 Task: Add Checklist CL0045 to Card Card0045 in Board Board0042 in Workspace Development in Trello
Action: Mouse moved to (748, 128)
Screenshot: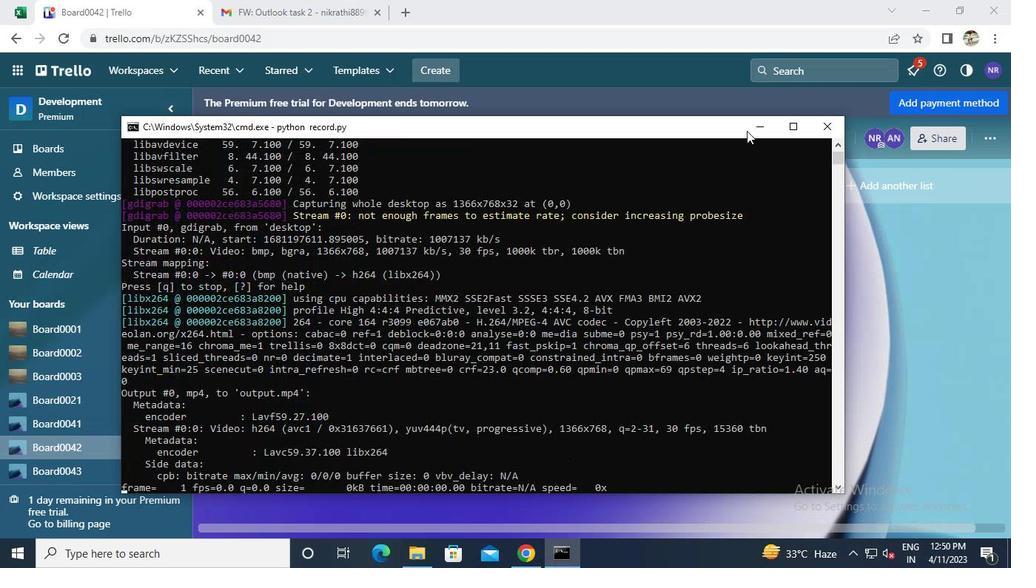 
Action: Mouse pressed left at (748, 128)
Screenshot: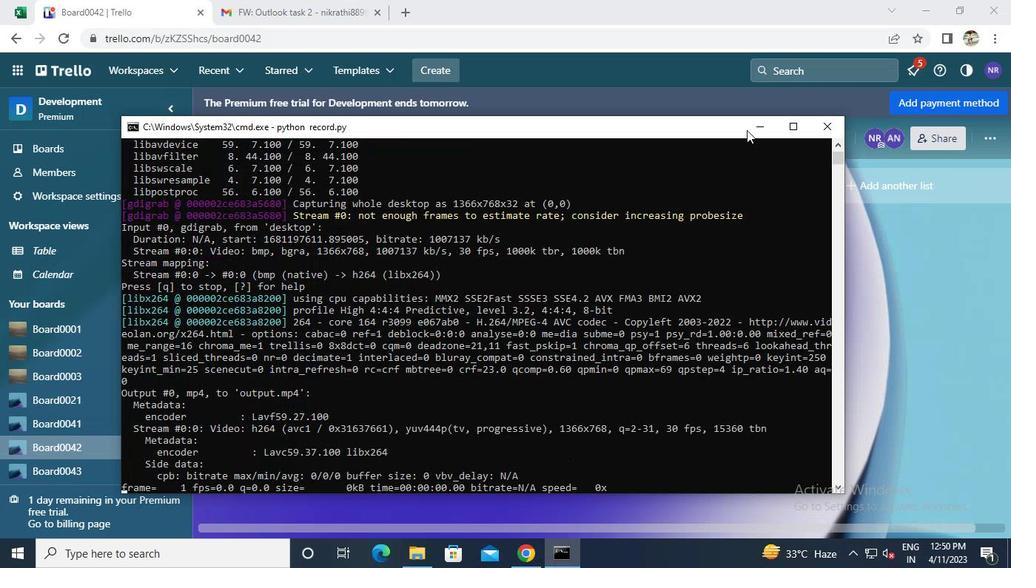 
Action: Mouse moved to (257, 233)
Screenshot: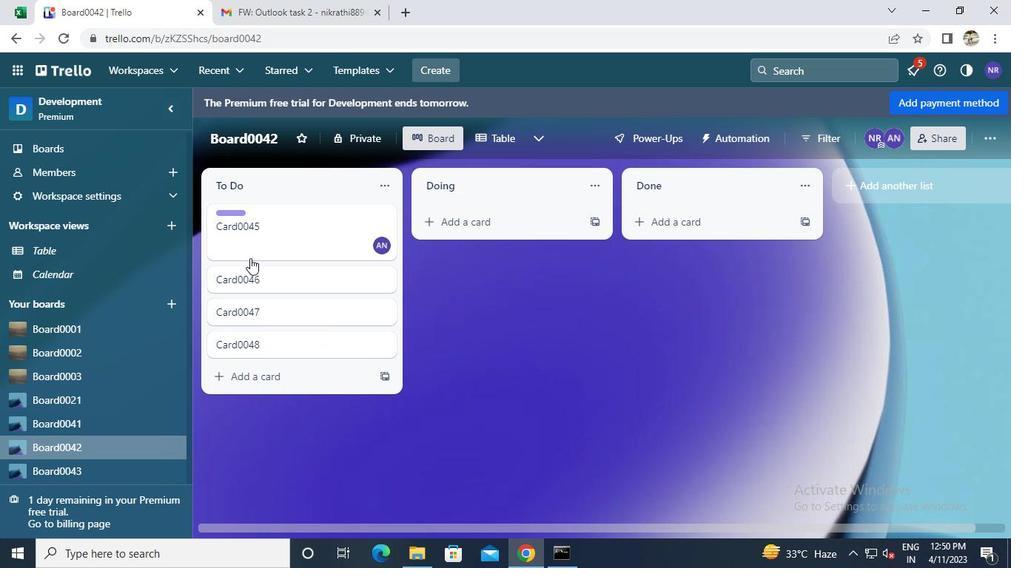 
Action: Mouse pressed left at (257, 233)
Screenshot: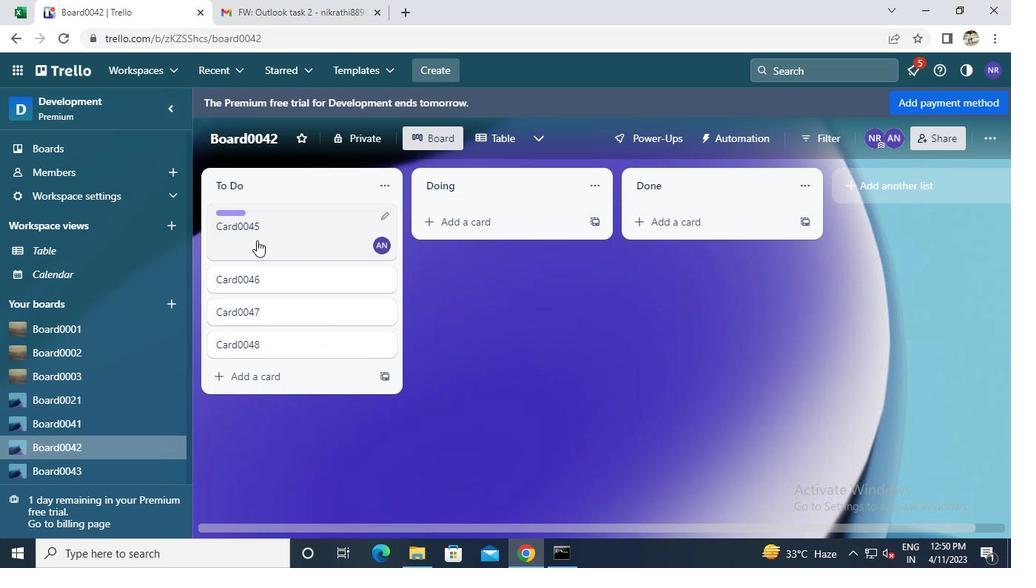 
Action: Mouse moved to (672, 304)
Screenshot: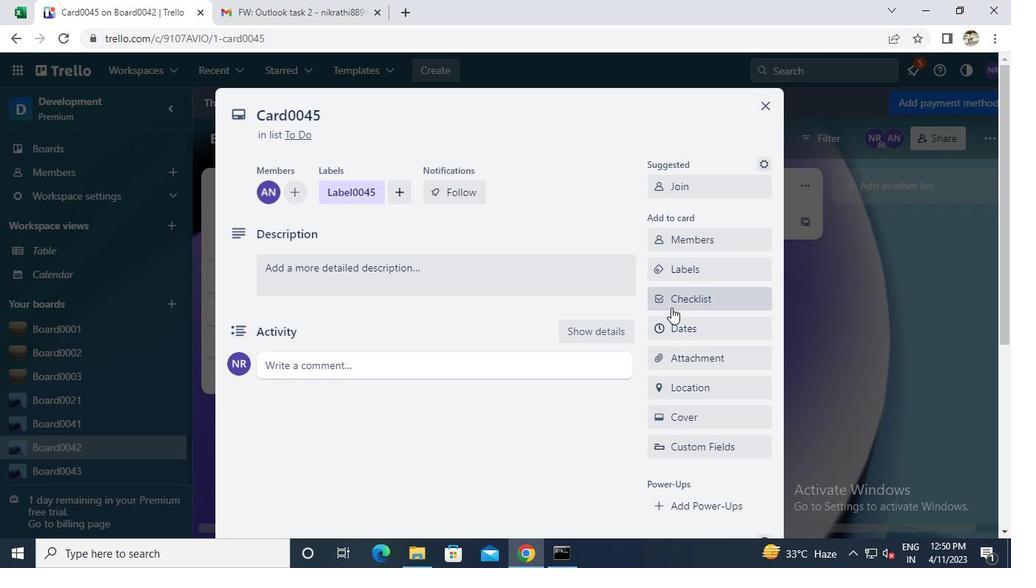 
Action: Mouse pressed left at (672, 304)
Screenshot: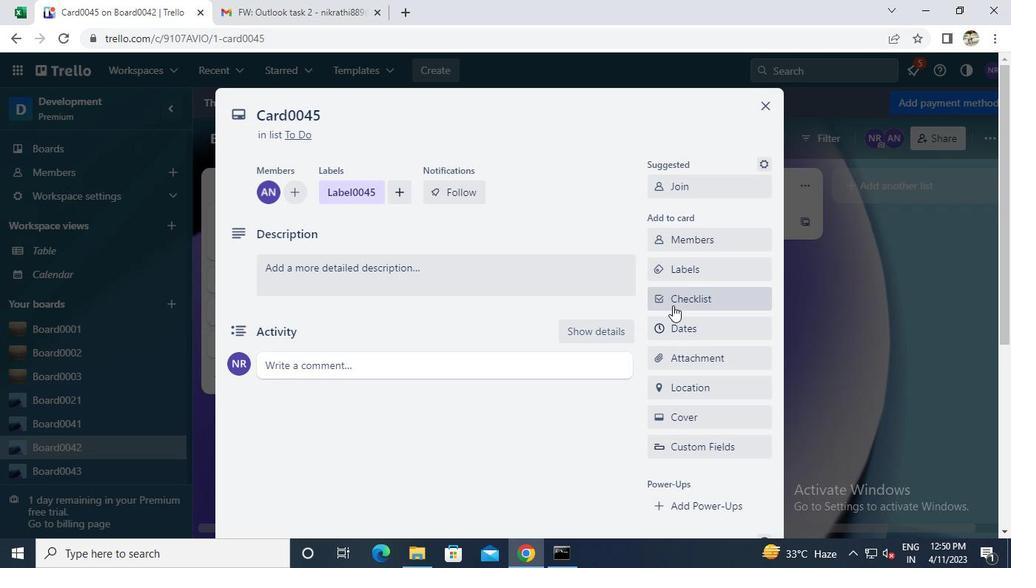 
Action: Keyboard Key.caps_lock
Screenshot: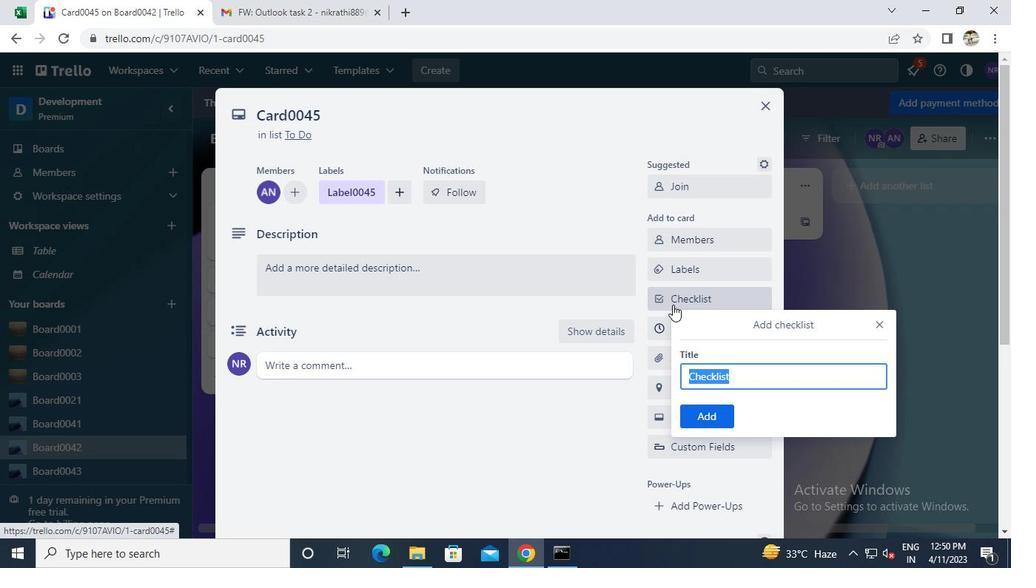 
Action: Keyboard c
Screenshot: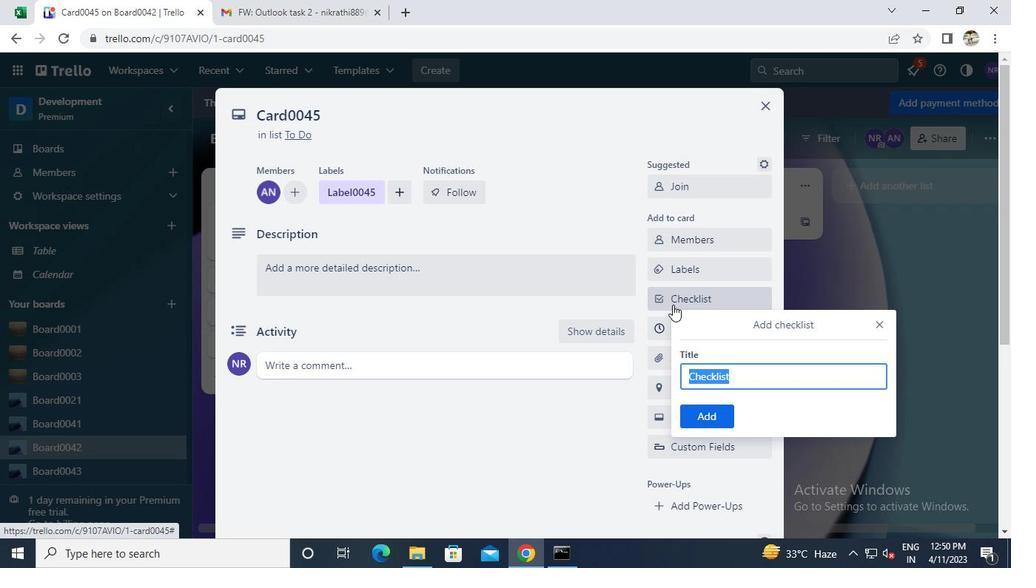
Action: Keyboard l
Screenshot: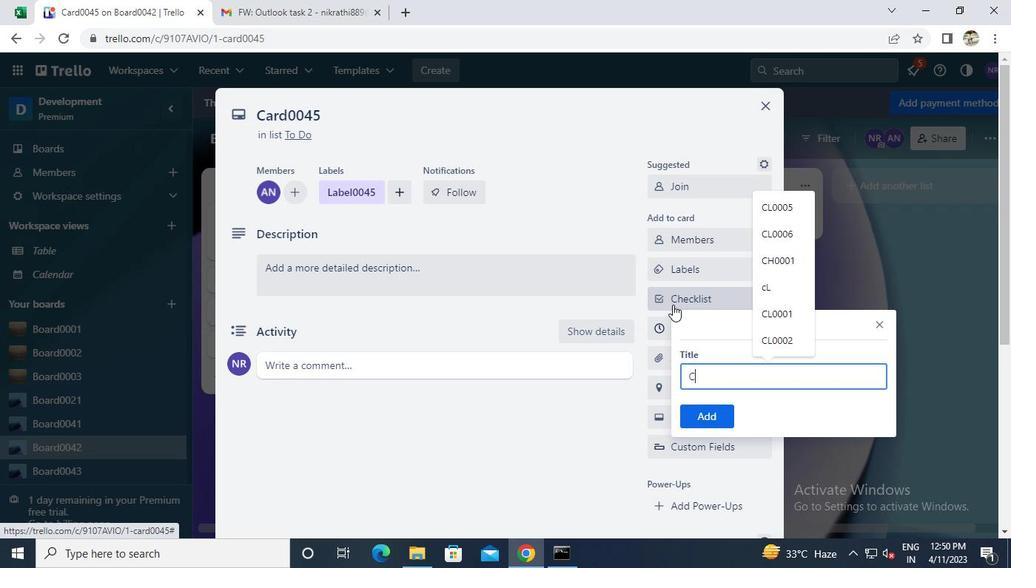 
Action: Keyboard 0
Screenshot: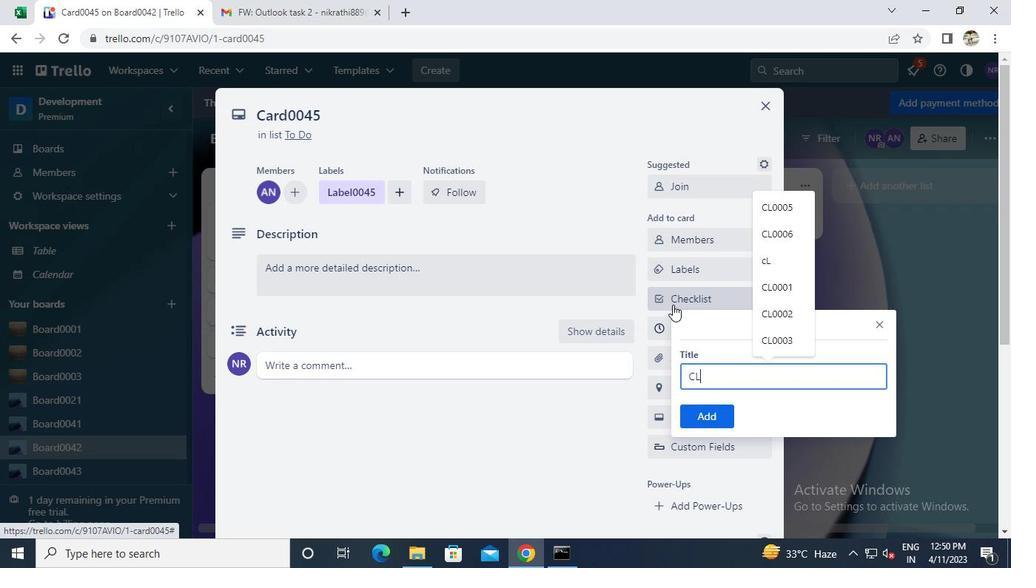 
Action: Keyboard 0
Screenshot: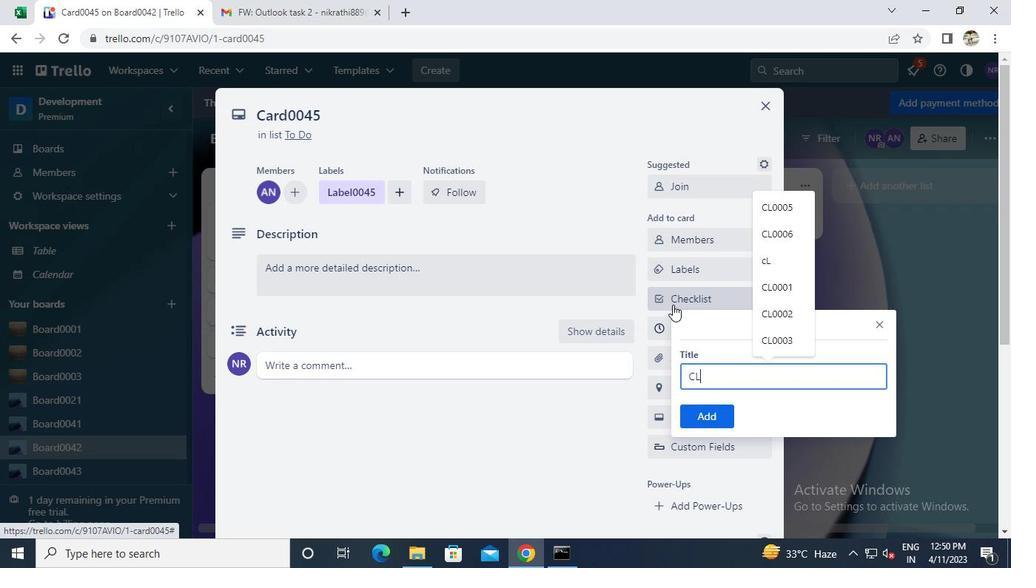 
Action: Keyboard 4
Screenshot: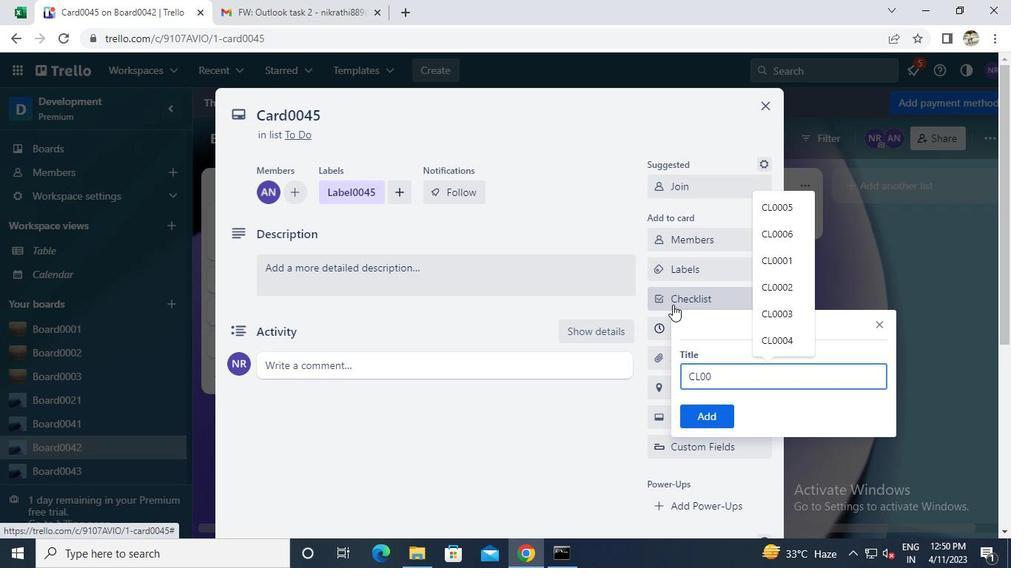 
Action: Keyboard 5
Screenshot: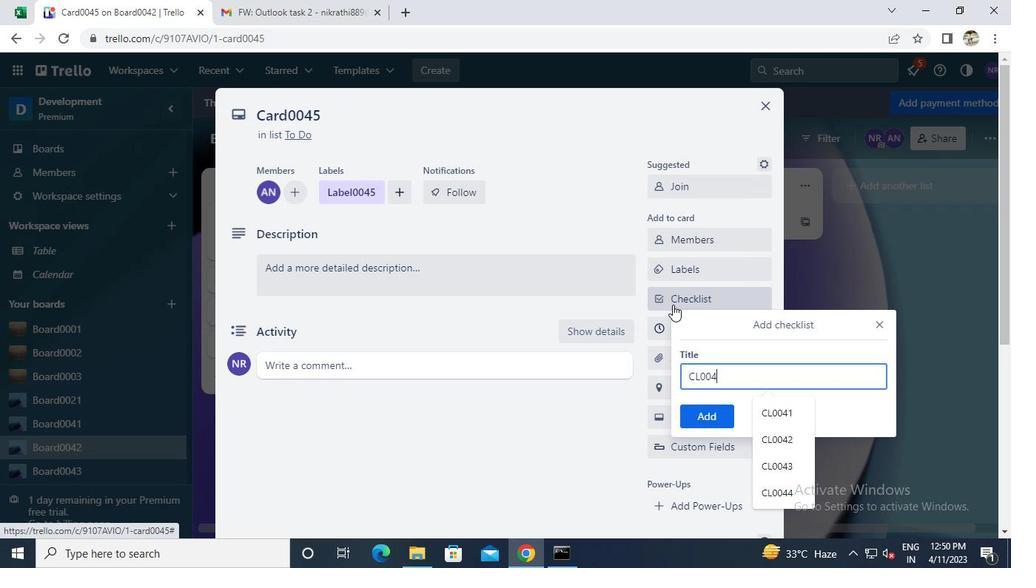
Action: Mouse moved to (710, 412)
Screenshot: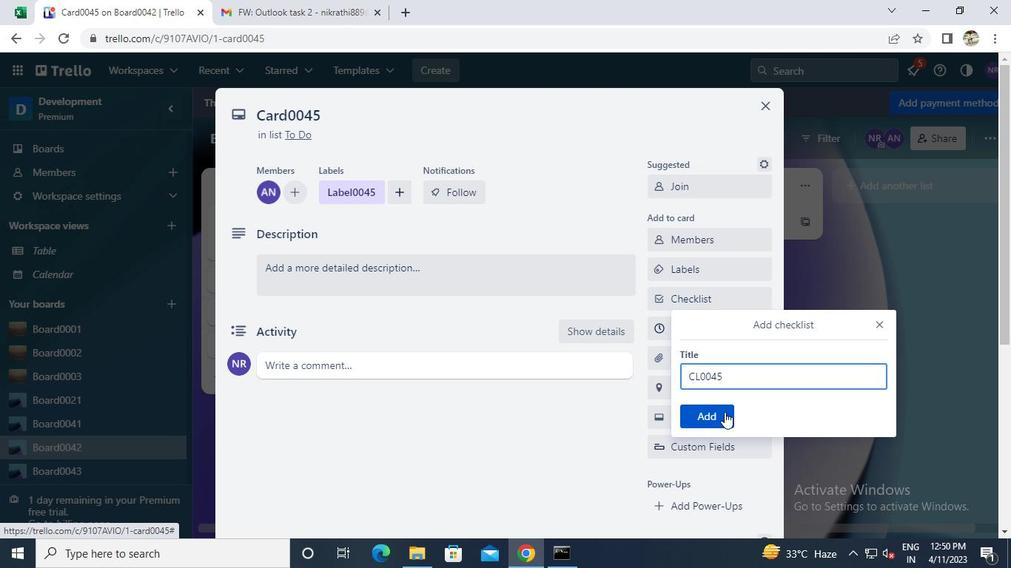 
Action: Mouse pressed left at (710, 412)
Screenshot: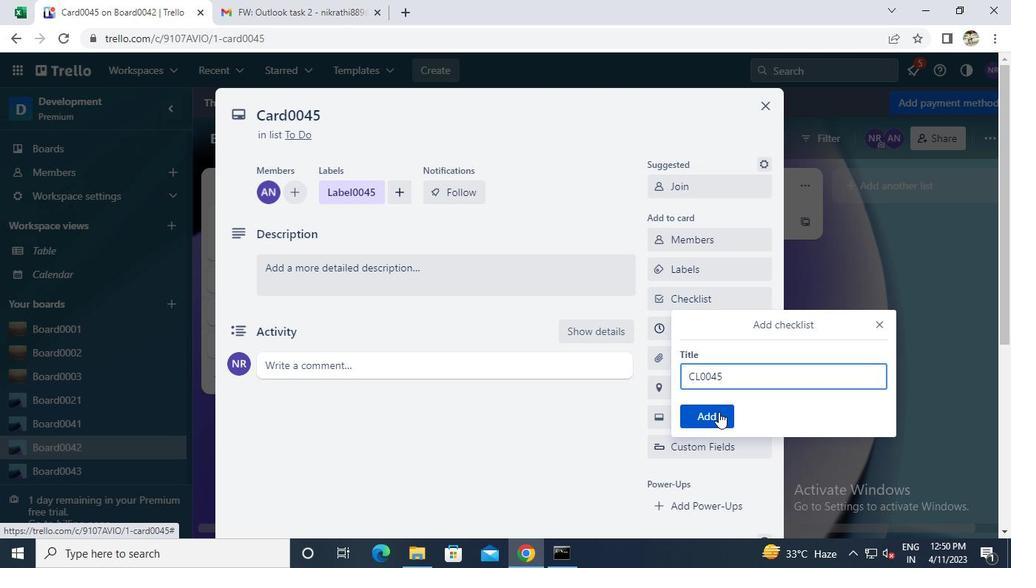 
Action: Mouse moved to (766, 103)
Screenshot: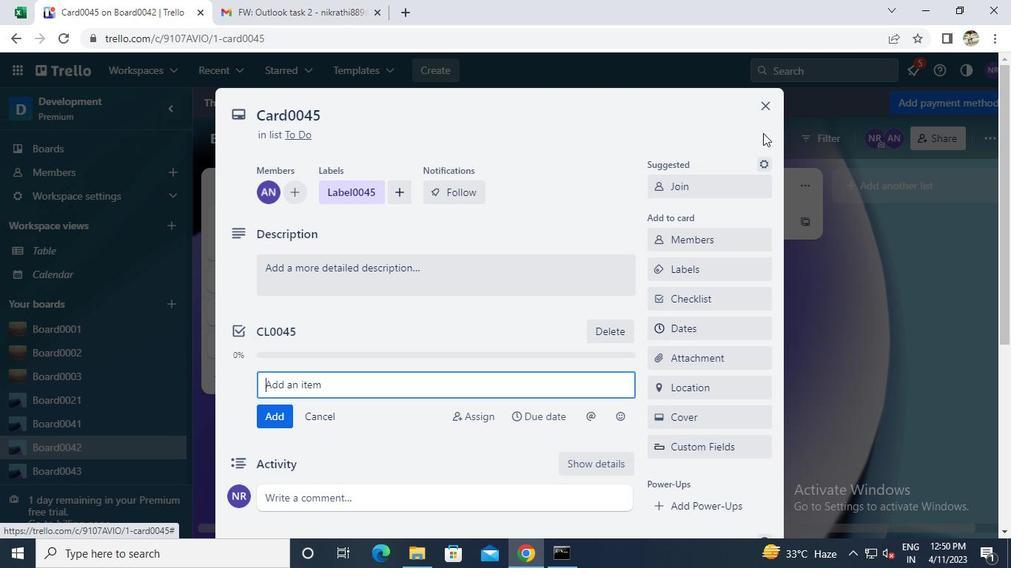 
Action: Mouse pressed left at (766, 103)
Screenshot: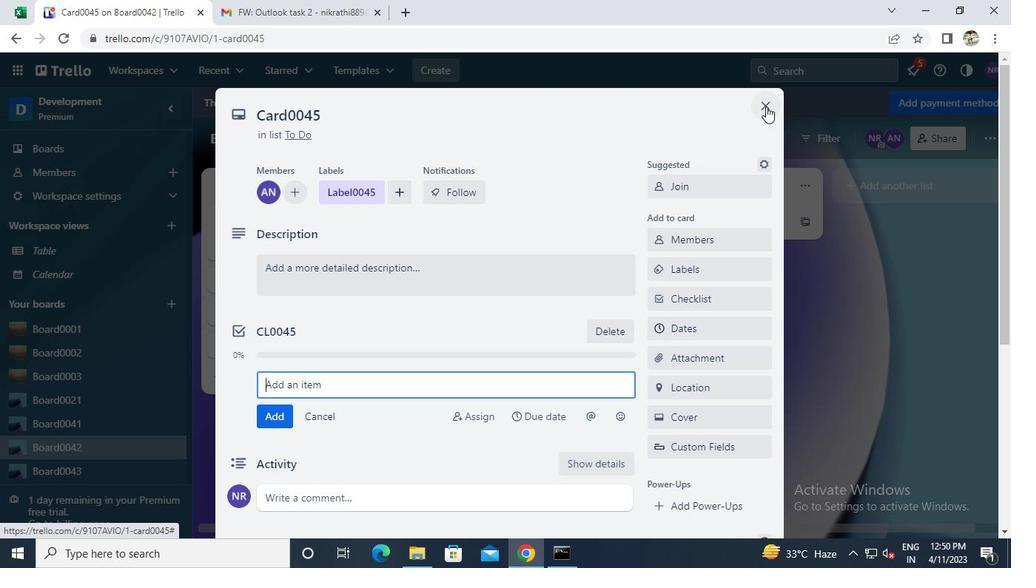 
Action: Mouse moved to (565, 561)
Screenshot: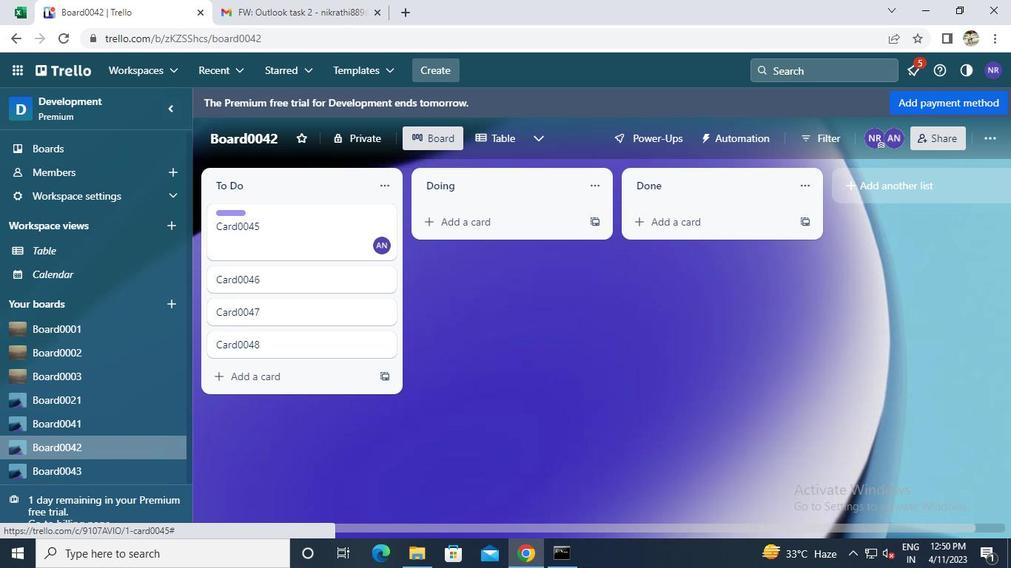 
Action: Mouse pressed left at (565, 561)
Screenshot: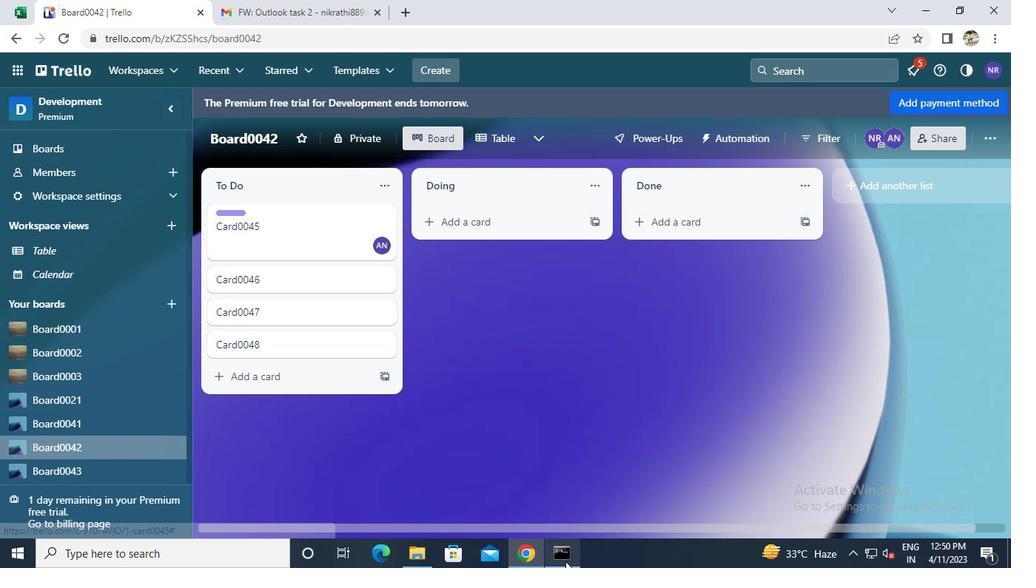 
Action: Mouse moved to (833, 119)
Screenshot: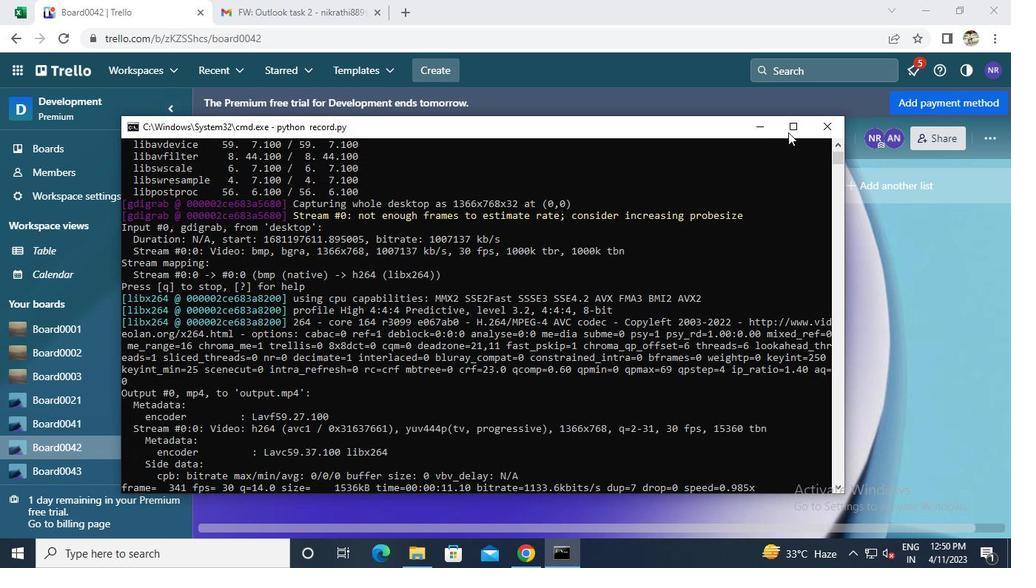 
Action: Mouse pressed left at (833, 119)
Screenshot: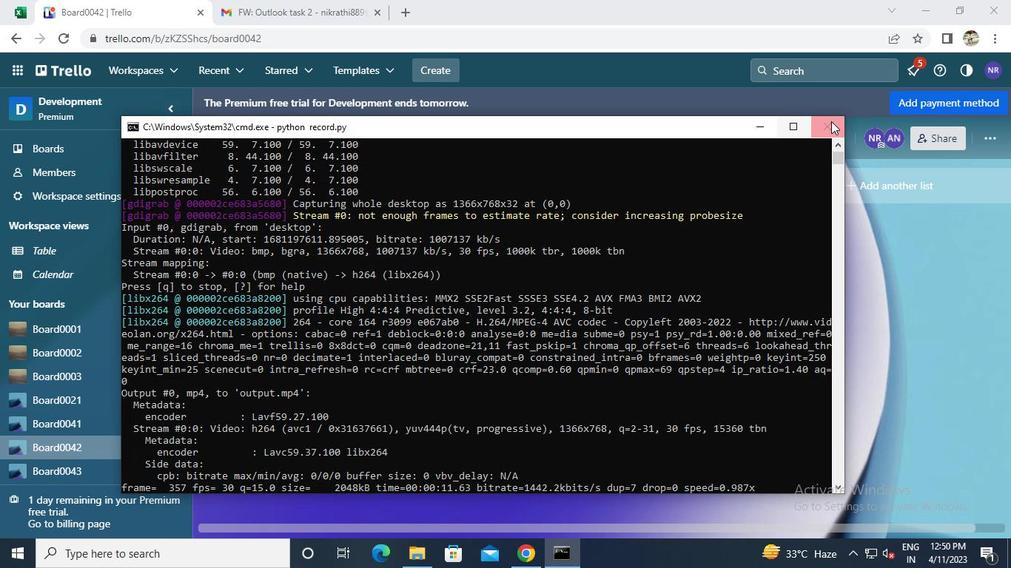 
Action: Mouse moved to (829, 122)
Screenshot: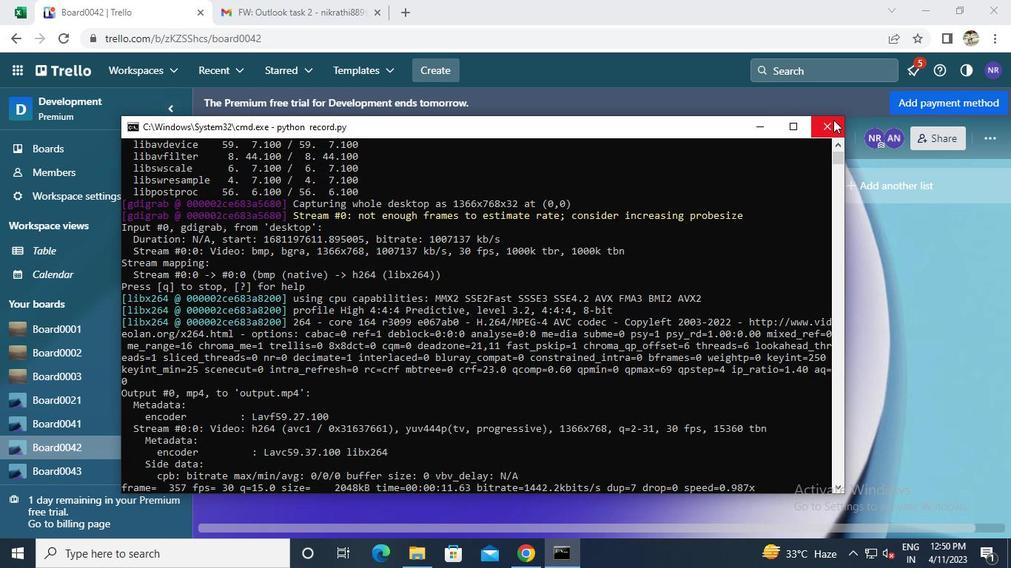 
